 Task: Create a Board called Board0000000049 in Workspace WS0000000017 in Trello with Visibility as Workspace. Create a Board called Board0000000050 in Workspace WS0000000017 in Trello with Visibility as Private. Create a Board called Board0000000051 in Workspace WS0000000017 in Trello with Visibility as Public. Create Card Card0000000193 in Board Board0000000049 in Workspace WS0000000017 in Trello. Create Card Card0000000194 in Board Board0000000049 in Workspace WS0000000017 in Trello
Action: Mouse moved to (388, 40)
Screenshot: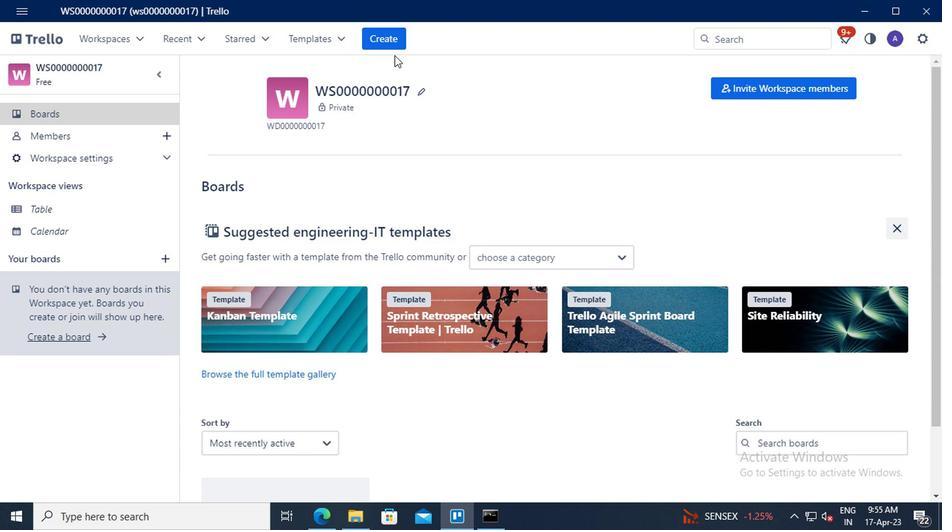 
Action: Mouse pressed left at (388, 40)
Screenshot: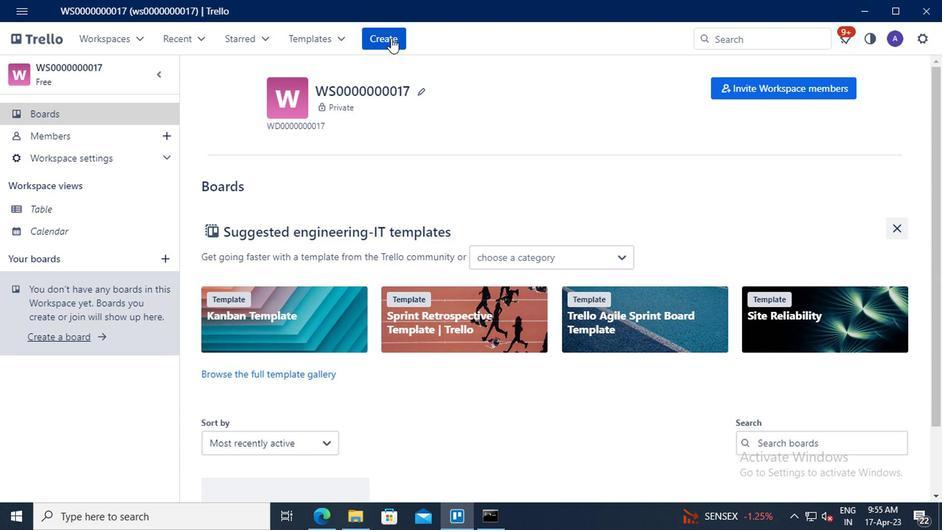
Action: Mouse moved to (408, 94)
Screenshot: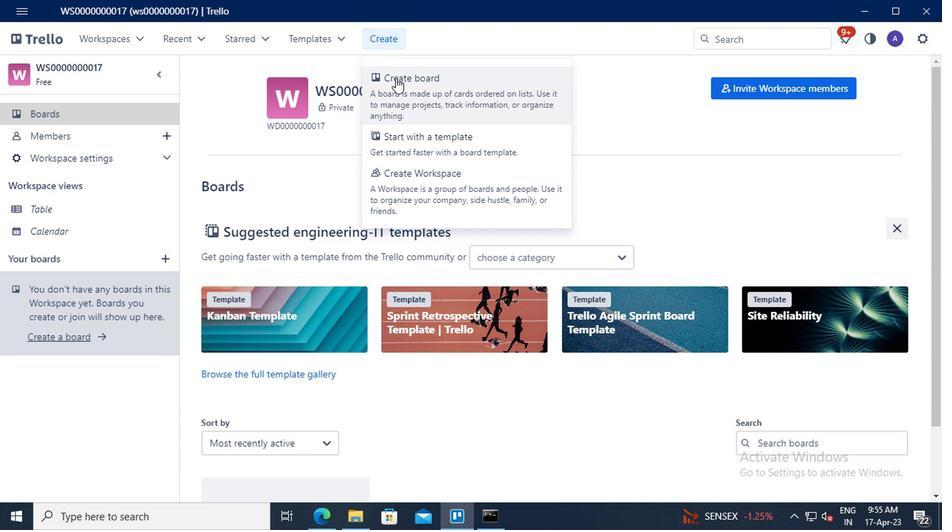 
Action: Mouse pressed left at (408, 94)
Screenshot: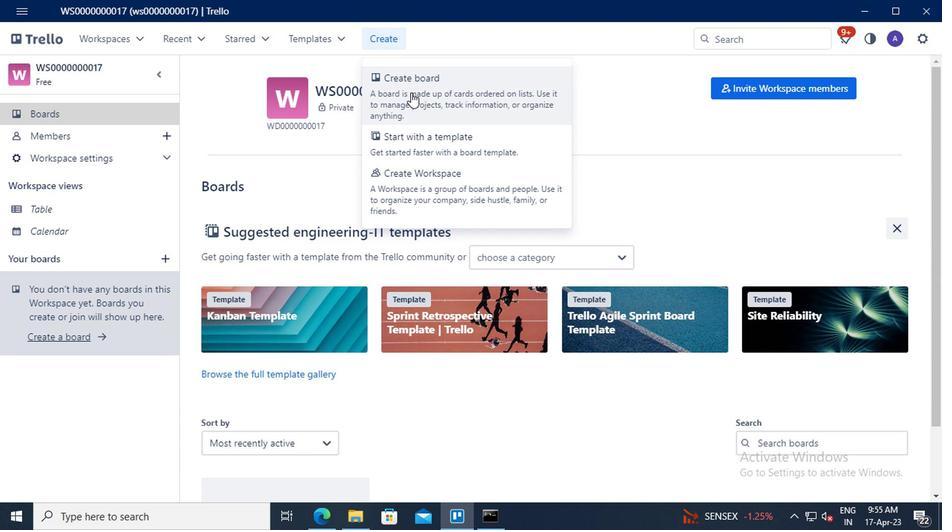 
Action: Mouse moved to (428, 295)
Screenshot: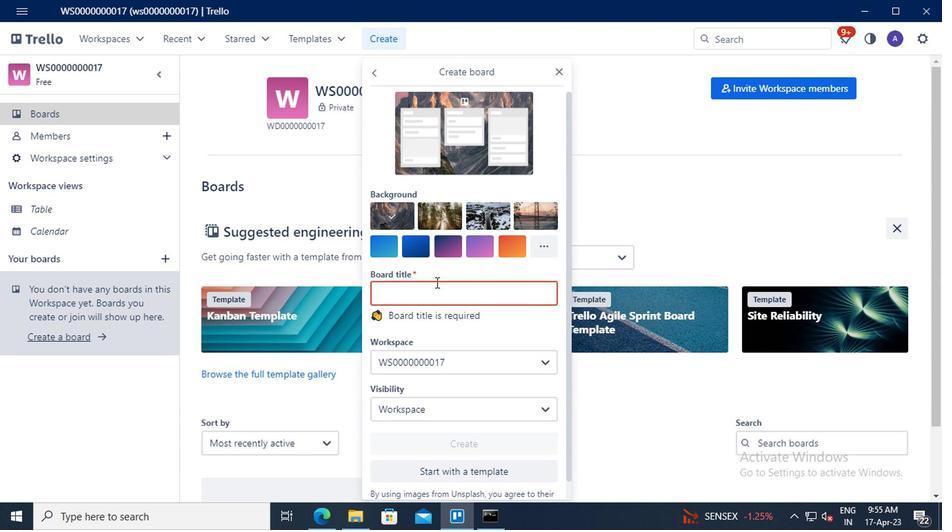 
Action: Mouse pressed left at (428, 295)
Screenshot: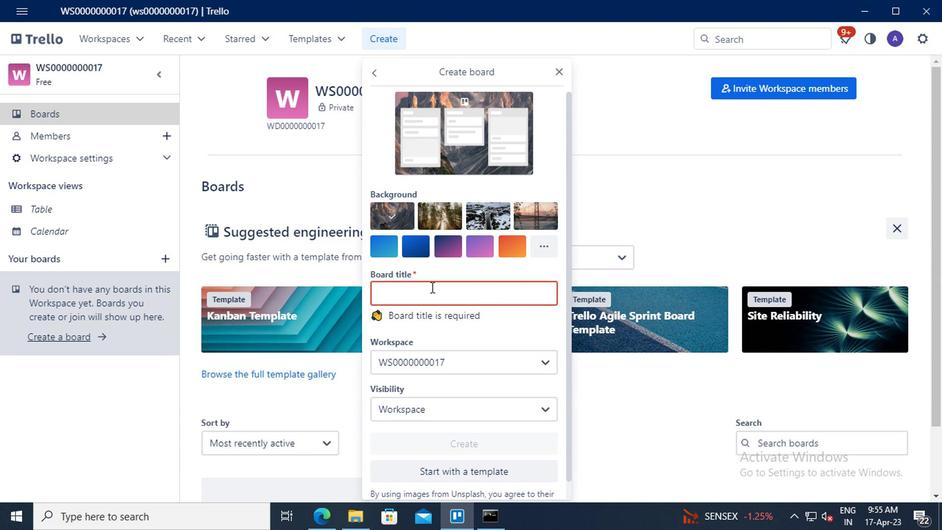 
Action: Key pressed <Key.shift>BOARD0000000049
Screenshot: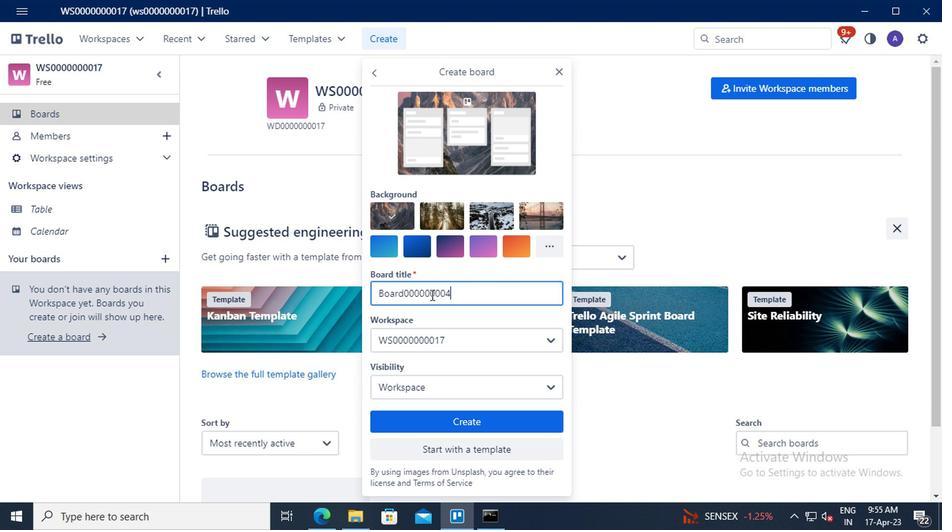 
Action: Mouse moved to (430, 385)
Screenshot: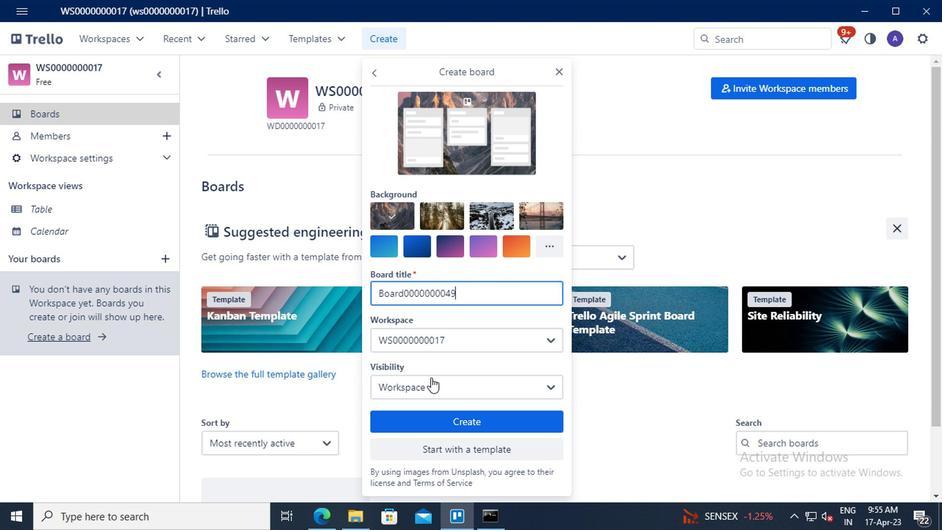 
Action: Mouse pressed left at (430, 385)
Screenshot: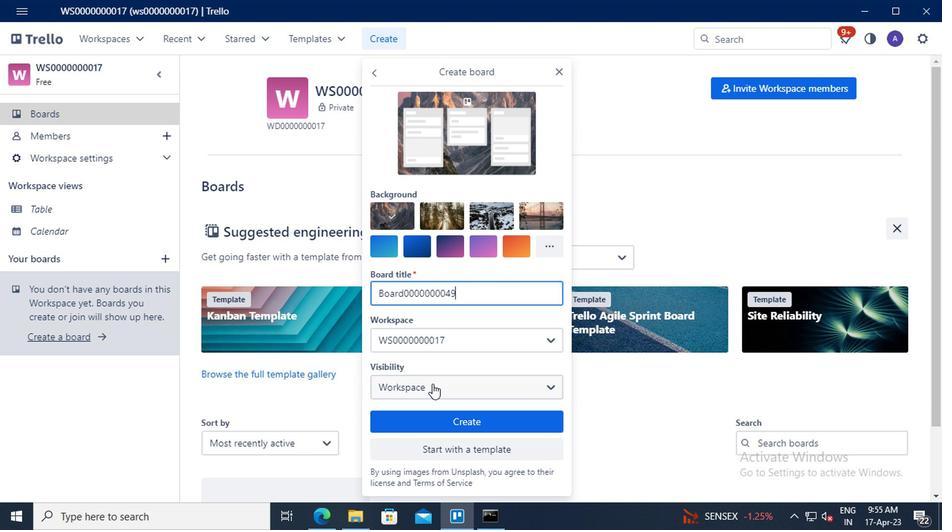 
Action: Mouse moved to (437, 472)
Screenshot: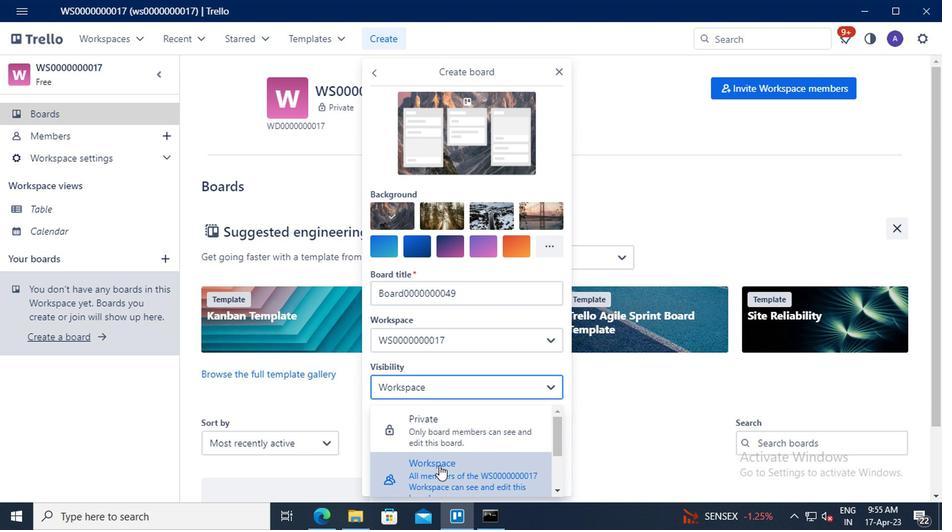 
Action: Mouse pressed left at (437, 472)
Screenshot: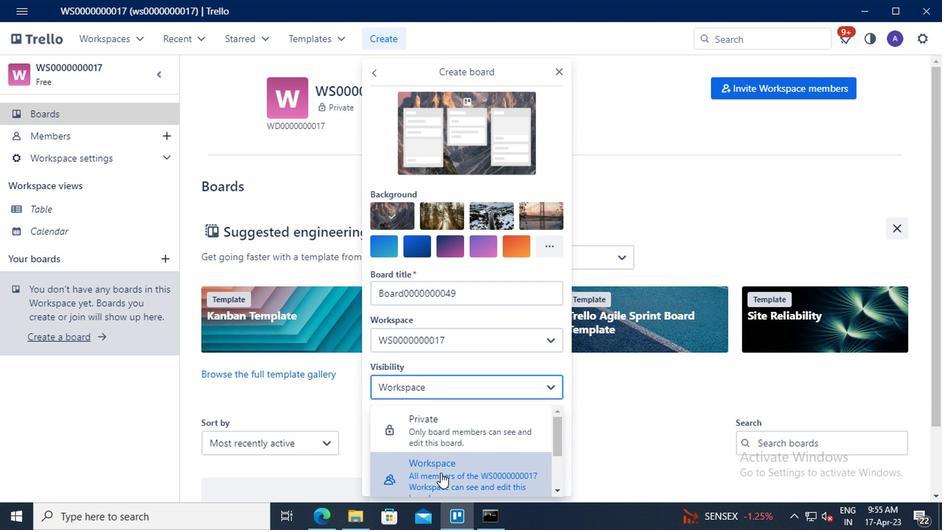 
Action: Mouse moved to (449, 426)
Screenshot: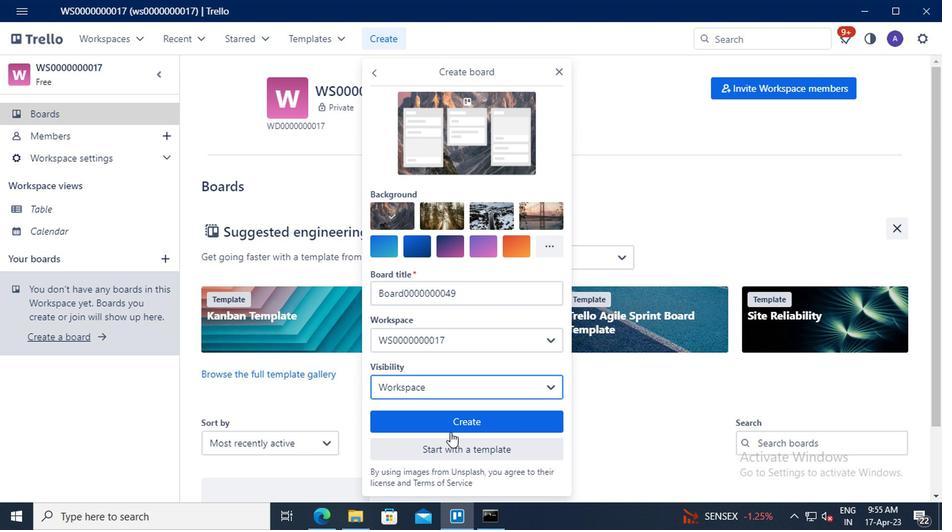 
Action: Mouse pressed left at (449, 426)
Screenshot: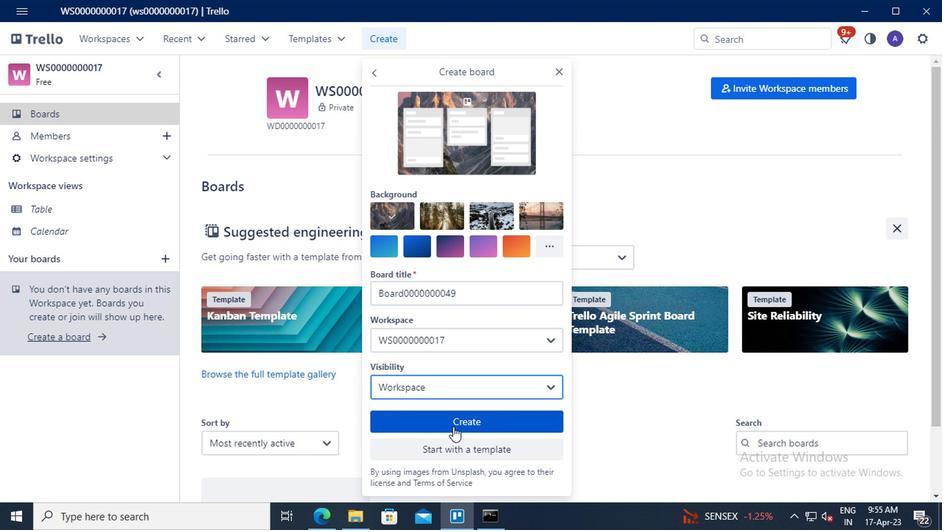 
Action: Mouse moved to (380, 32)
Screenshot: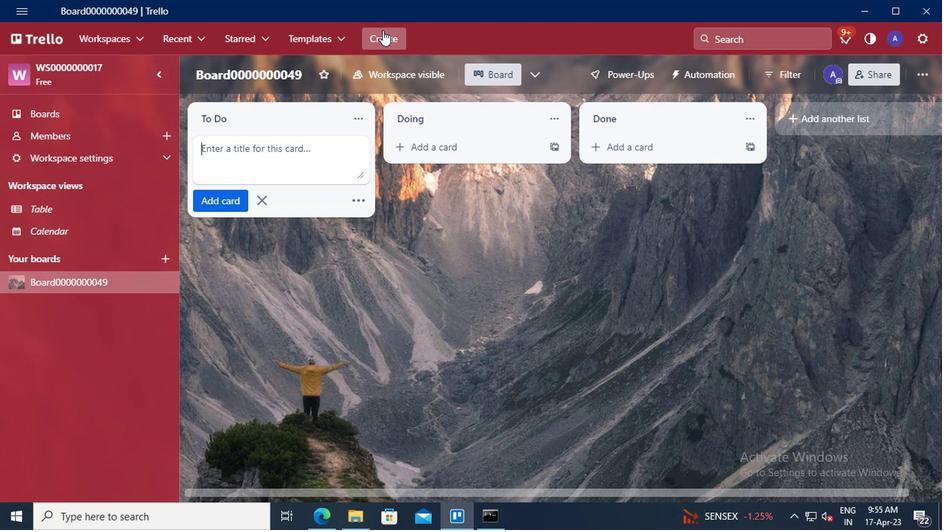 
Action: Mouse pressed left at (380, 32)
Screenshot: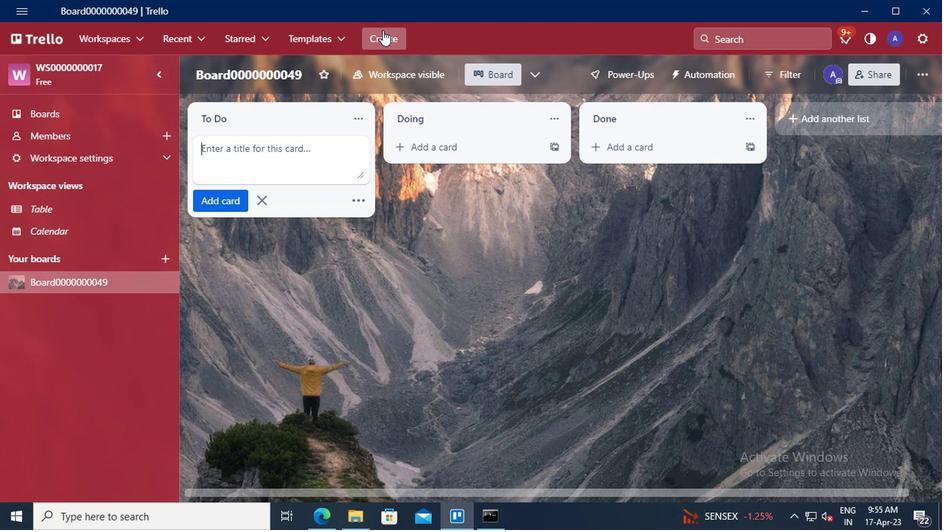 
Action: Mouse moved to (416, 91)
Screenshot: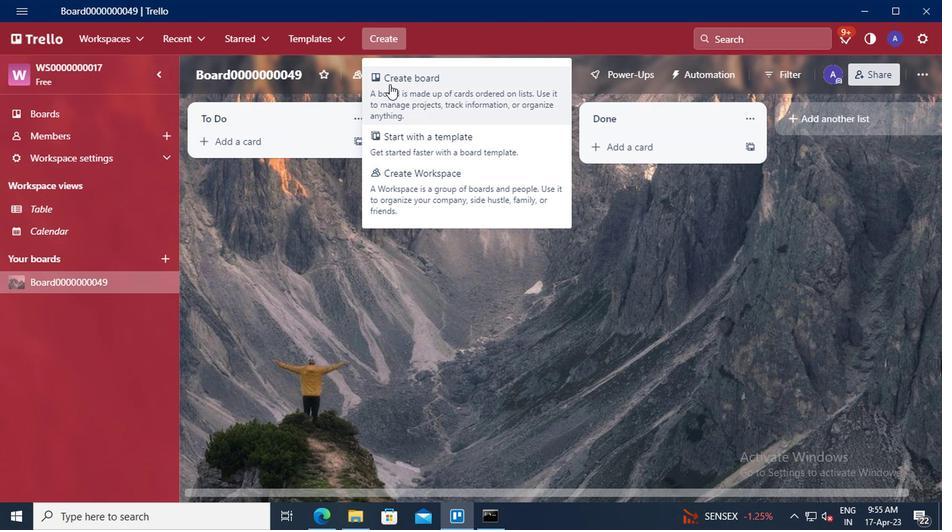 
Action: Mouse pressed left at (416, 91)
Screenshot: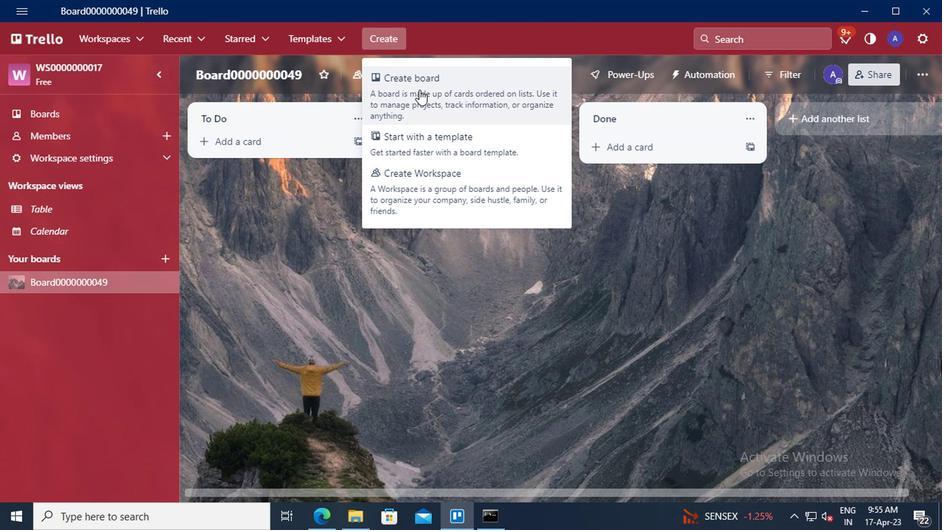 
Action: Mouse moved to (407, 294)
Screenshot: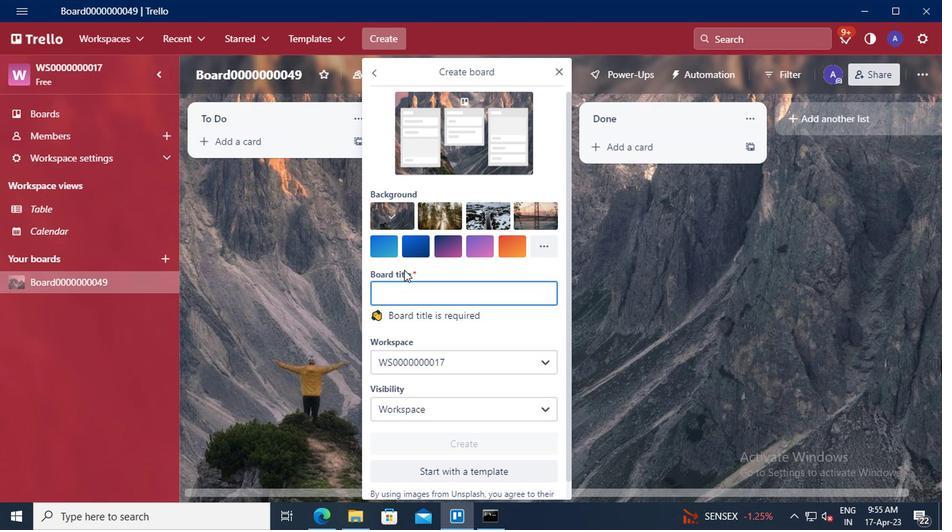 
Action: Mouse pressed left at (407, 294)
Screenshot: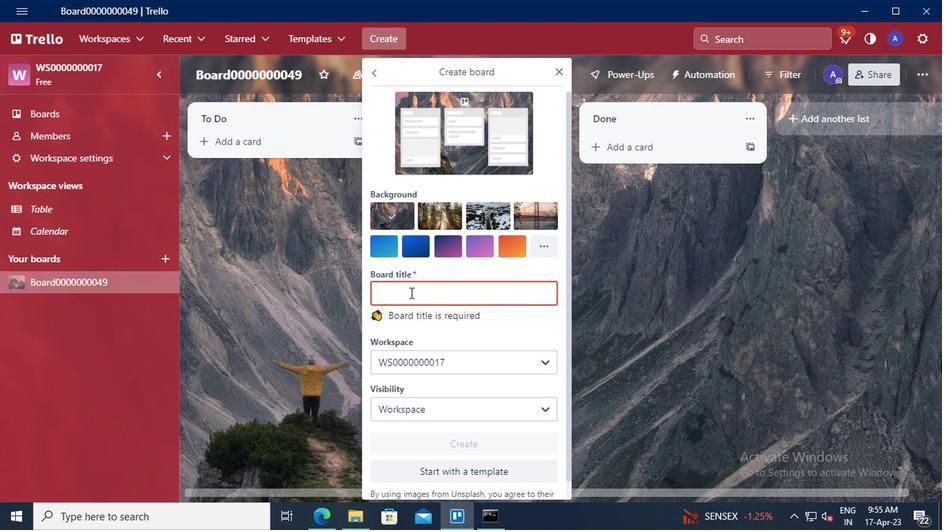 
Action: Key pressed <Key.shift>BOARD0000000050
Screenshot: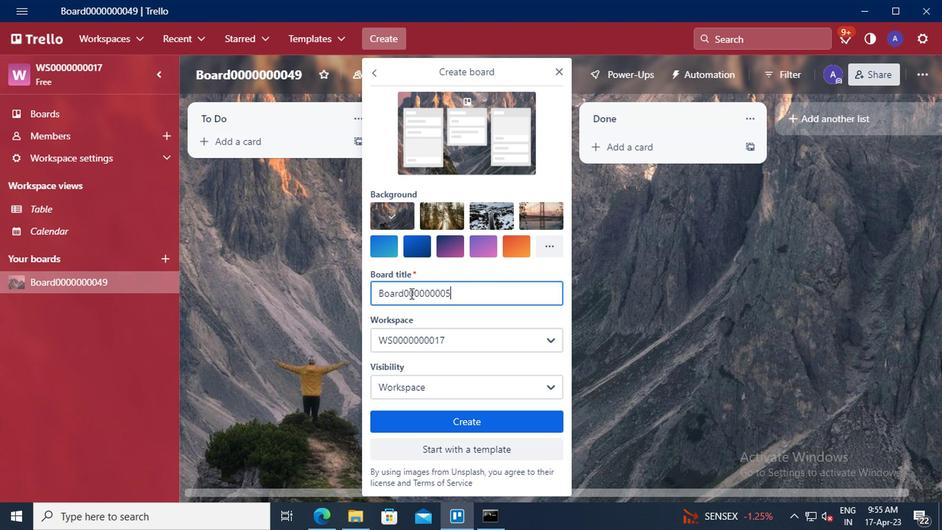 
Action: Mouse moved to (418, 381)
Screenshot: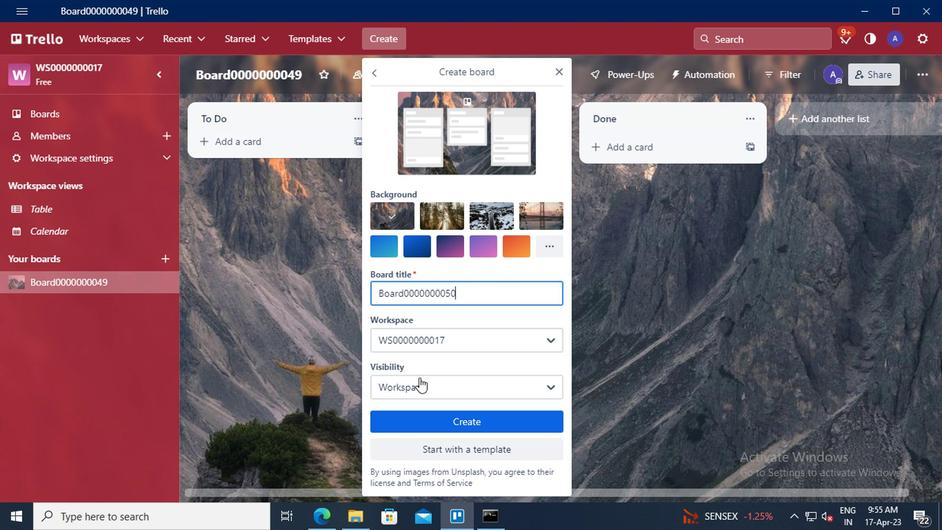 
Action: Mouse pressed left at (418, 381)
Screenshot: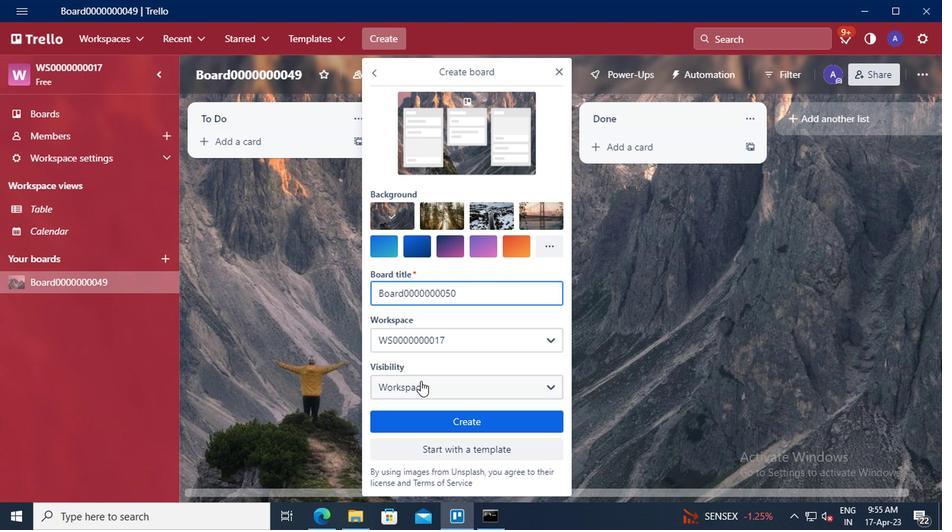 
Action: Mouse moved to (433, 416)
Screenshot: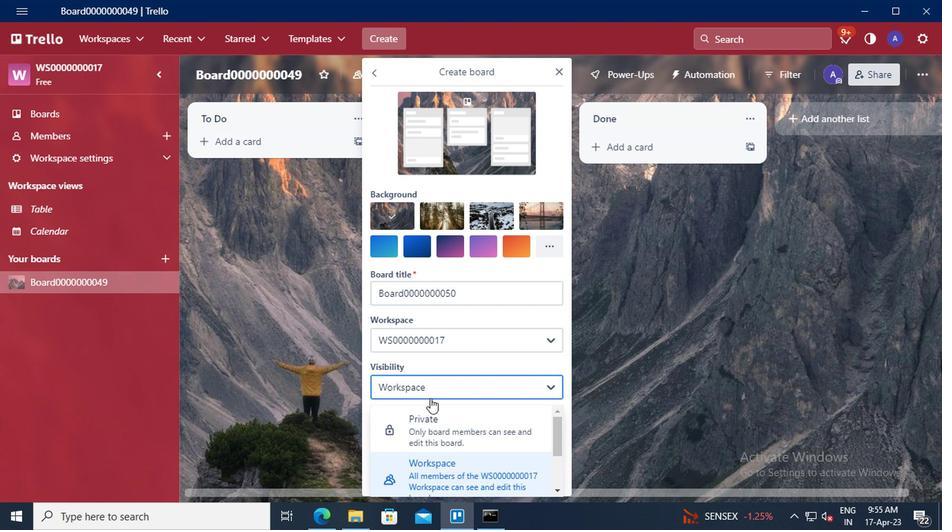 
Action: Mouse pressed left at (433, 416)
Screenshot: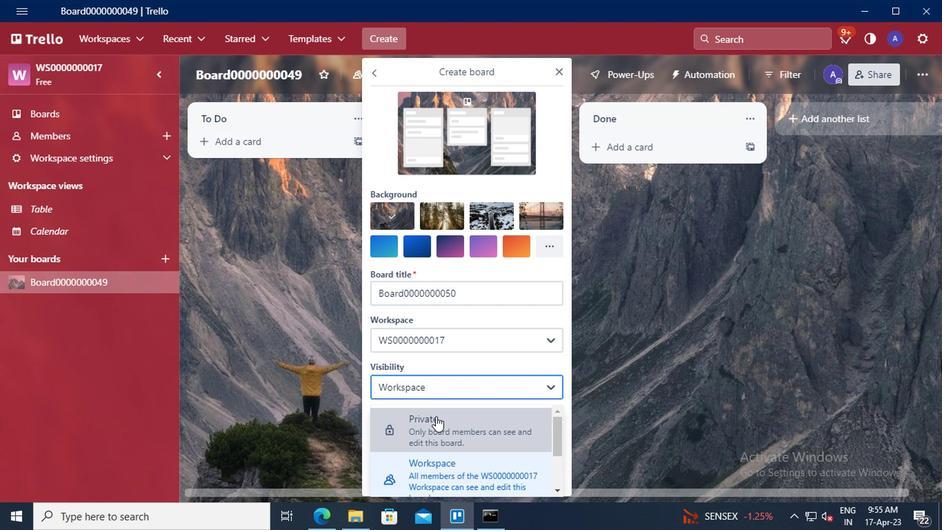 
Action: Mouse moved to (462, 416)
Screenshot: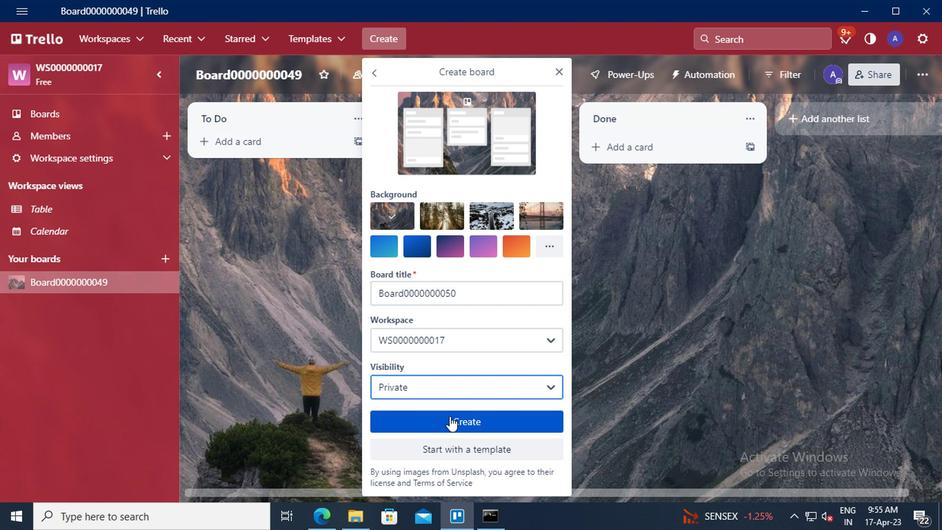 
Action: Mouse pressed left at (462, 416)
Screenshot: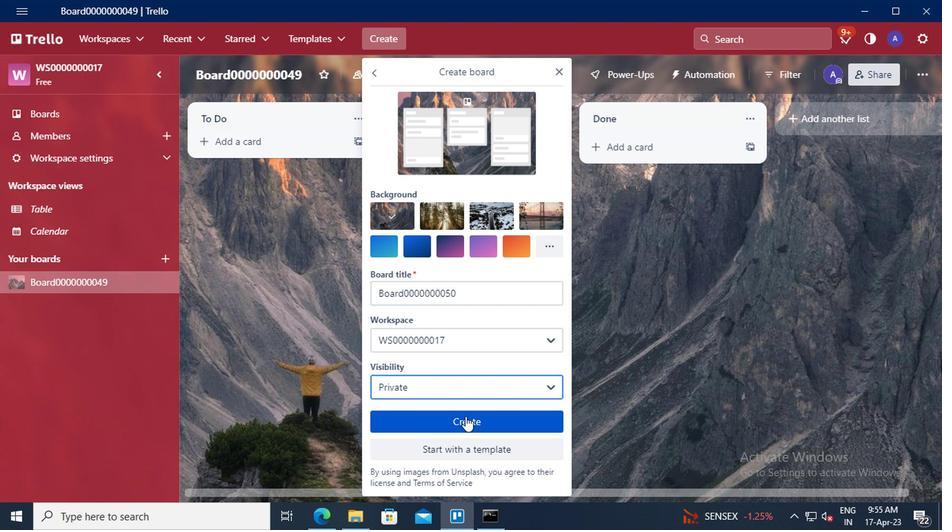 
Action: Mouse moved to (379, 42)
Screenshot: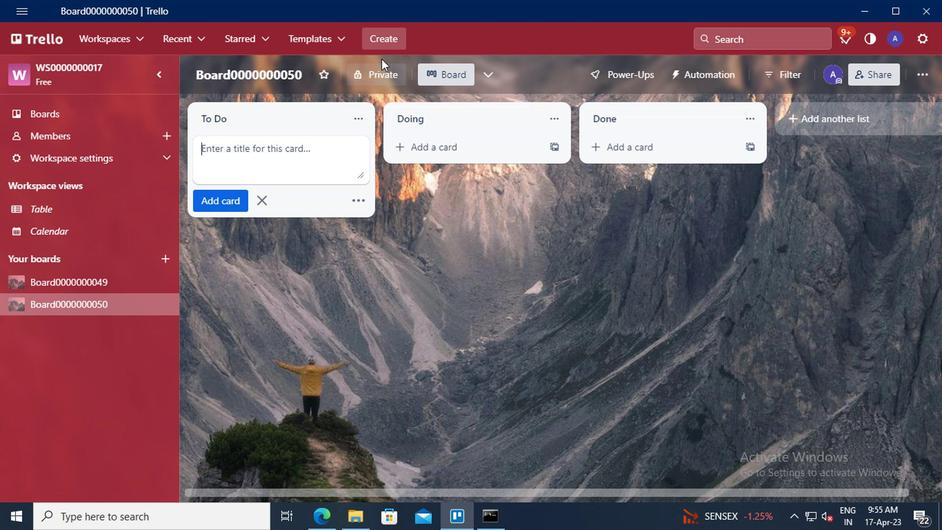 
Action: Mouse pressed left at (379, 42)
Screenshot: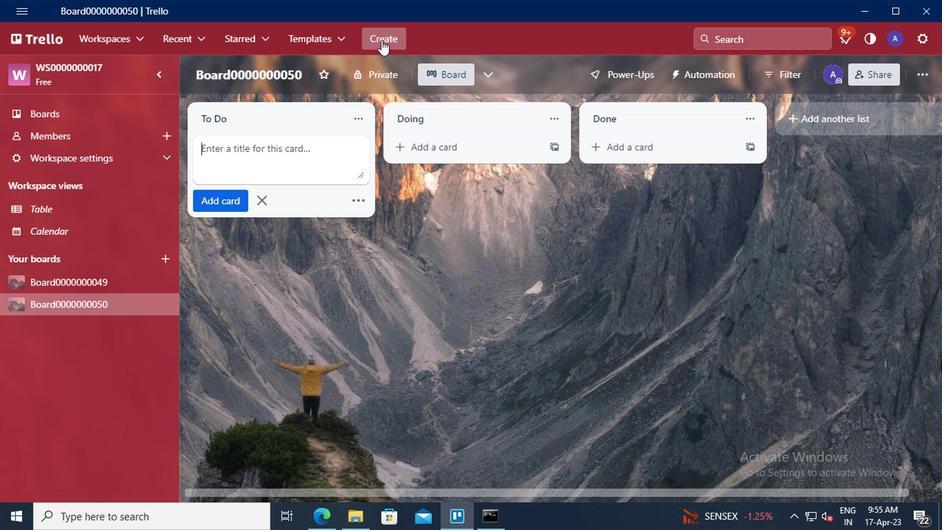 
Action: Mouse moved to (405, 85)
Screenshot: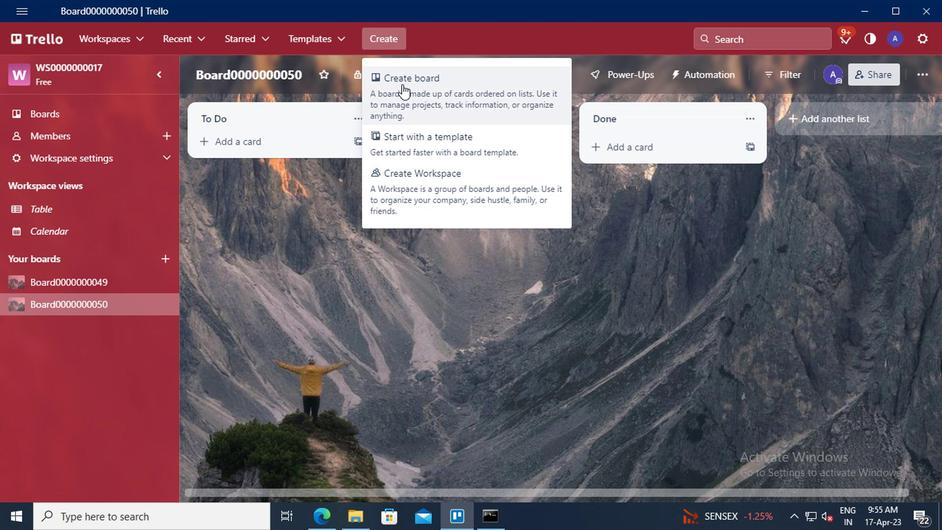 
Action: Mouse pressed left at (405, 85)
Screenshot: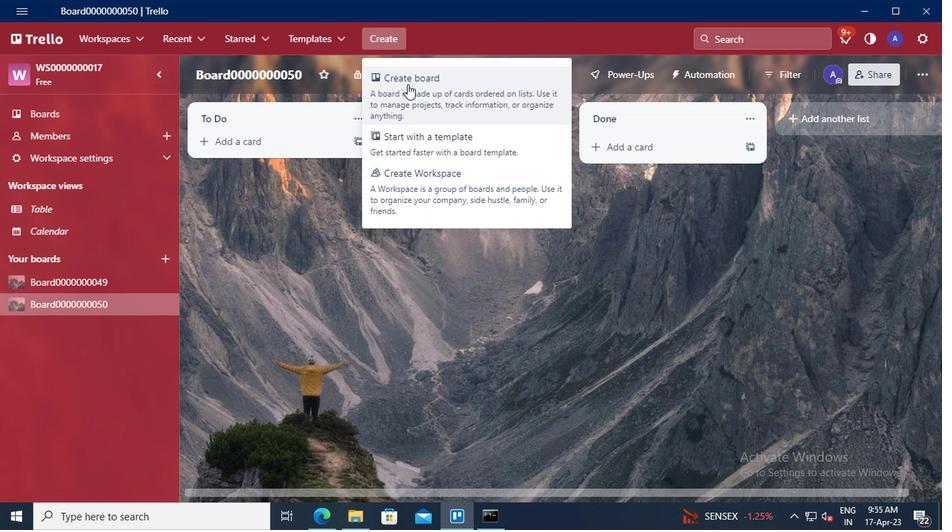 
Action: Mouse moved to (409, 289)
Screenshot: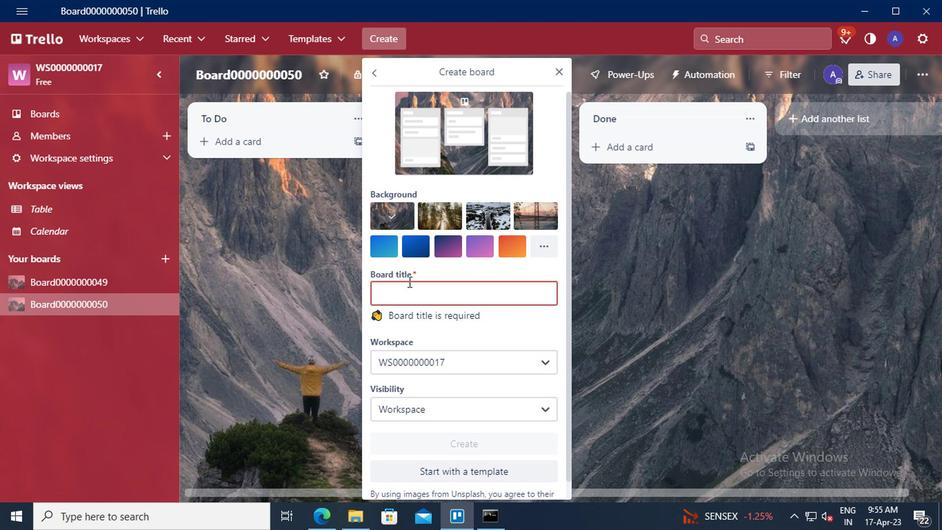 
Action: Mouse pressed left at (409, 289)
Screenshot: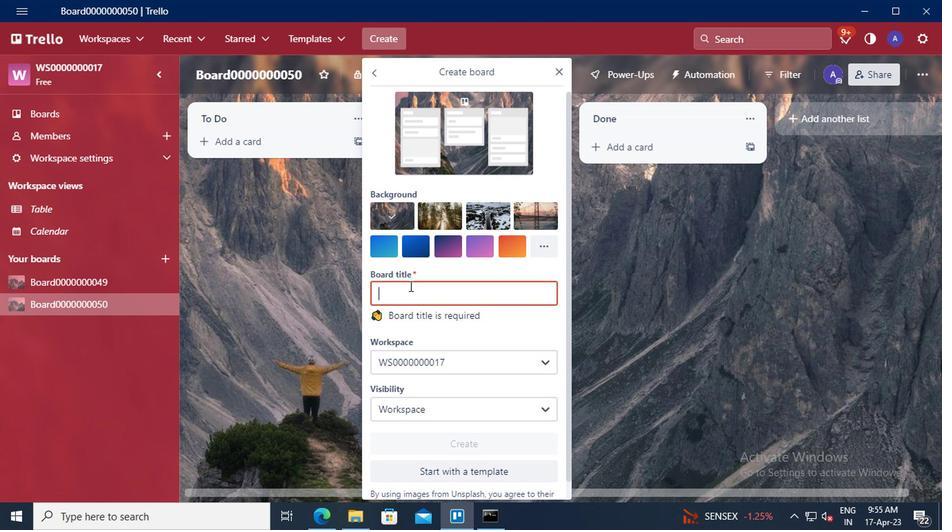 
Action: Key pressed <Key.shift>BOARD0000000051
Screenshot: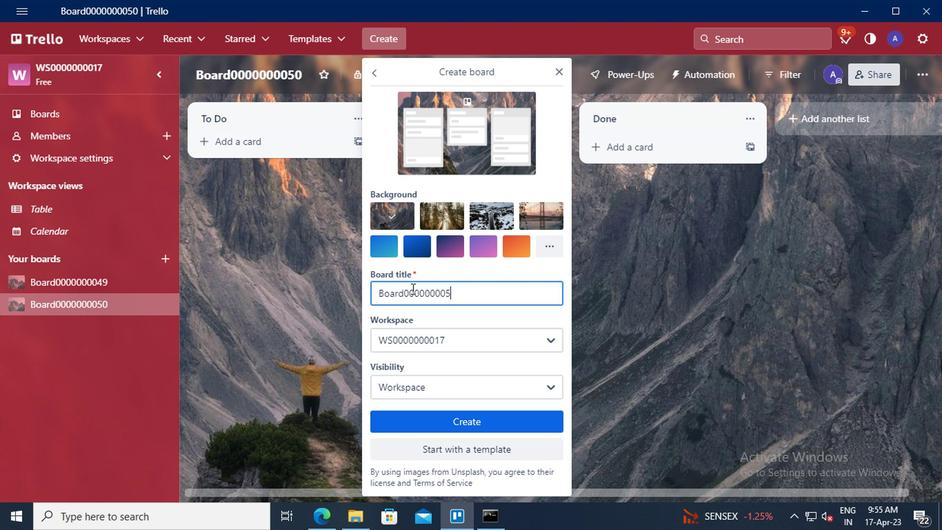 
Action: Mouse moved to (415, 390)
Screenshot: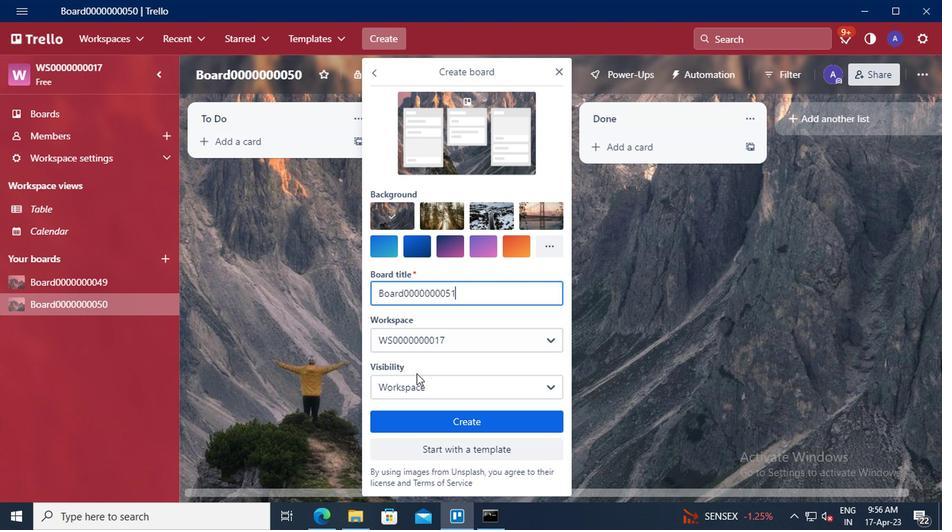 
Action: Mouse pressed left at (415, 390)
Screenshot: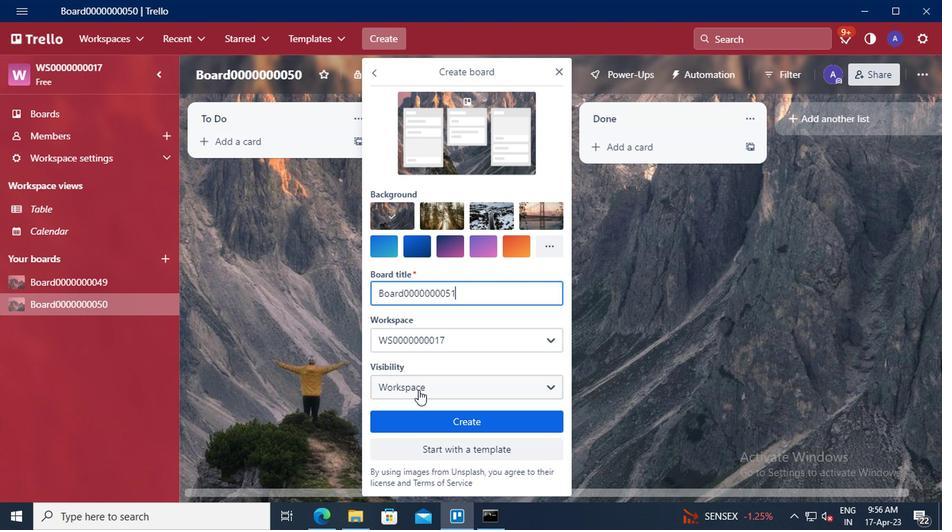 
Action: Mouse moved to (428, 421)
Screenshot: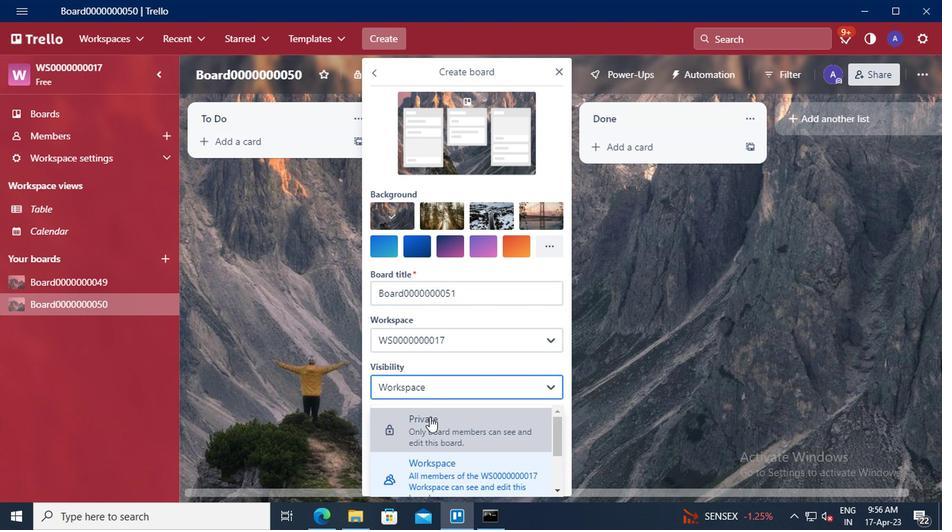 
Action: Mouse scrolled (428, 420) with delta (0, 0)
Screenshot: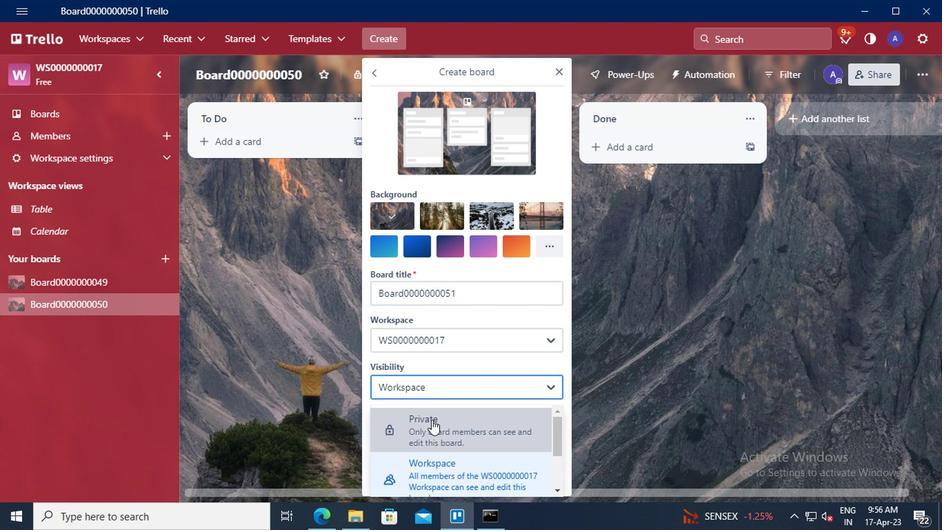 
Action: Mouse moved to (430, 449)
Screenshot: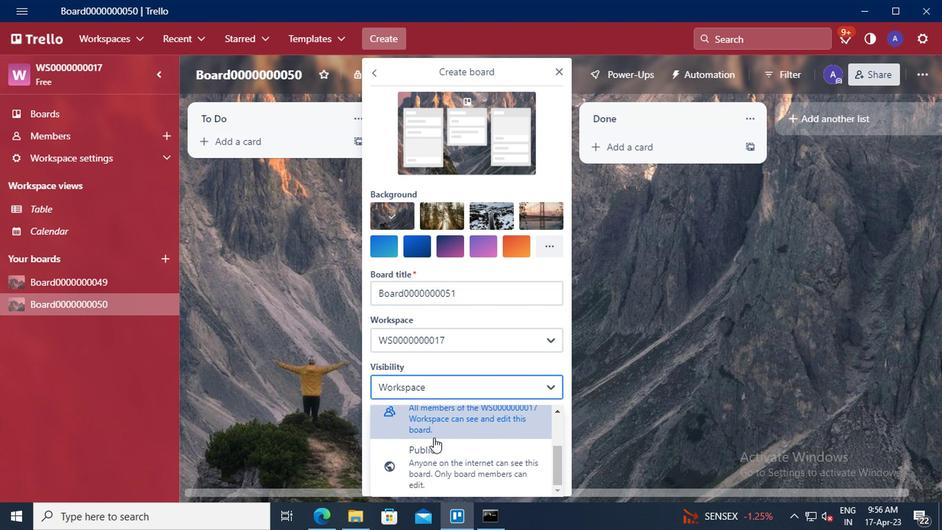 
Action: Mouse pressed left at (430, 449)
Screenshot: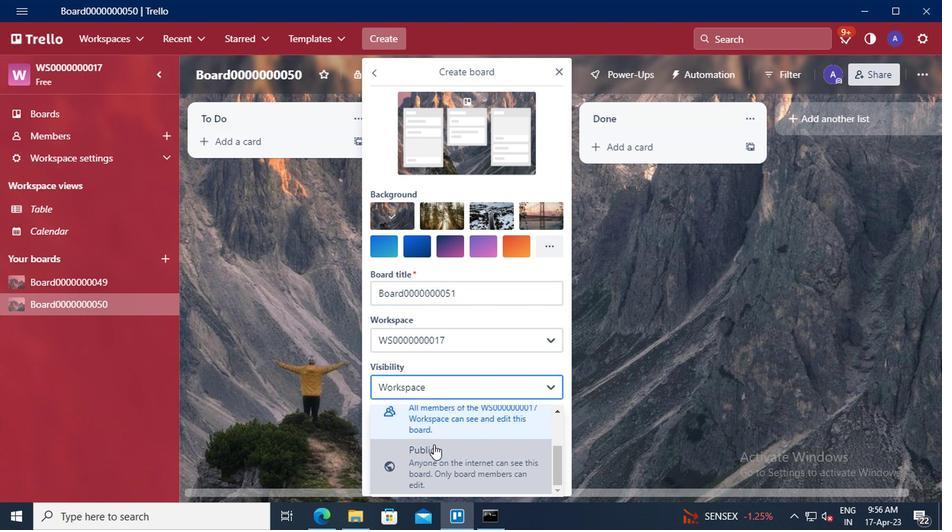 
Action: Mouse moved to (475, 349)
Screenshot: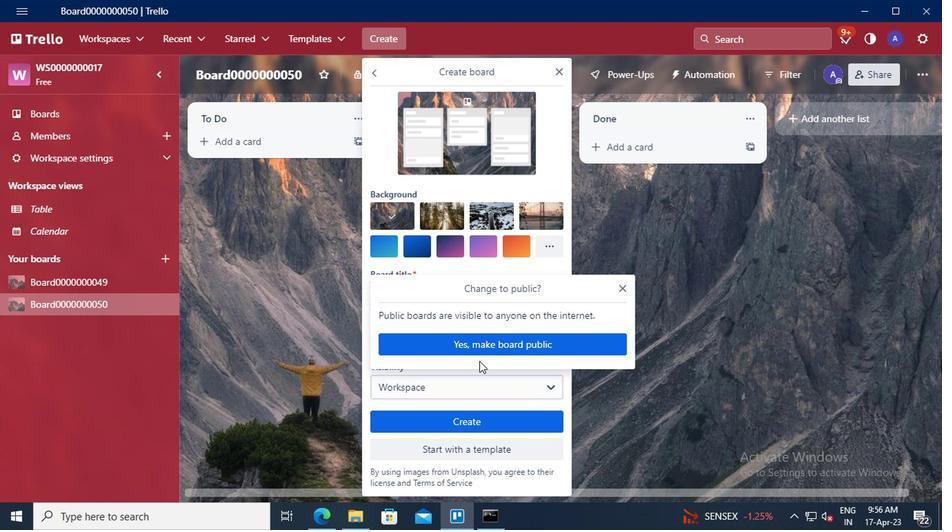 
Action: Mouse pressed left at (475, 349)
Screenshot: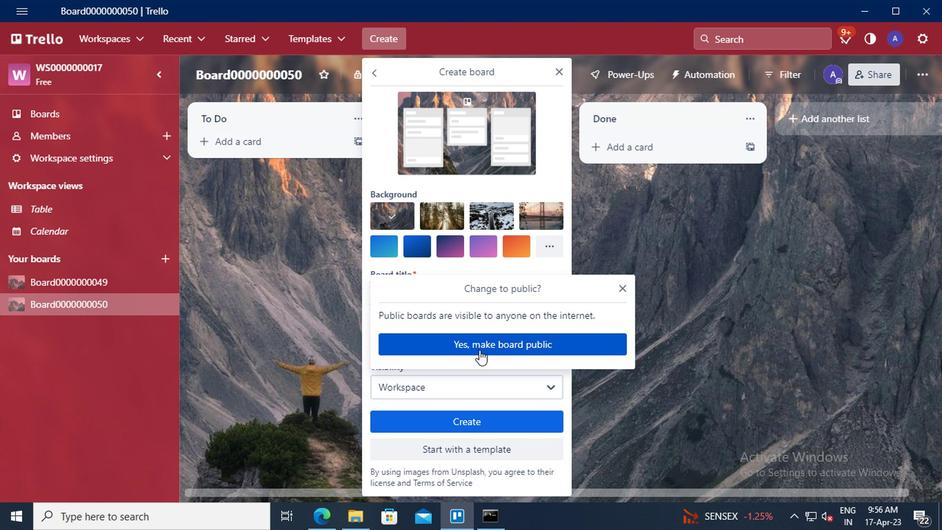 
Action: Mouse moved to (473, 420)
Screenshot: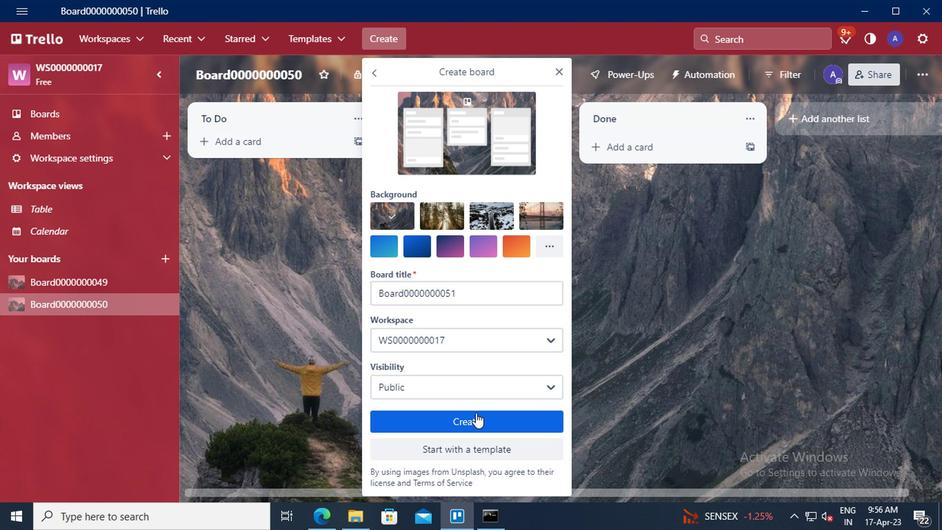 
Action: Mouse pressed left at (473, 420)
Screenshot: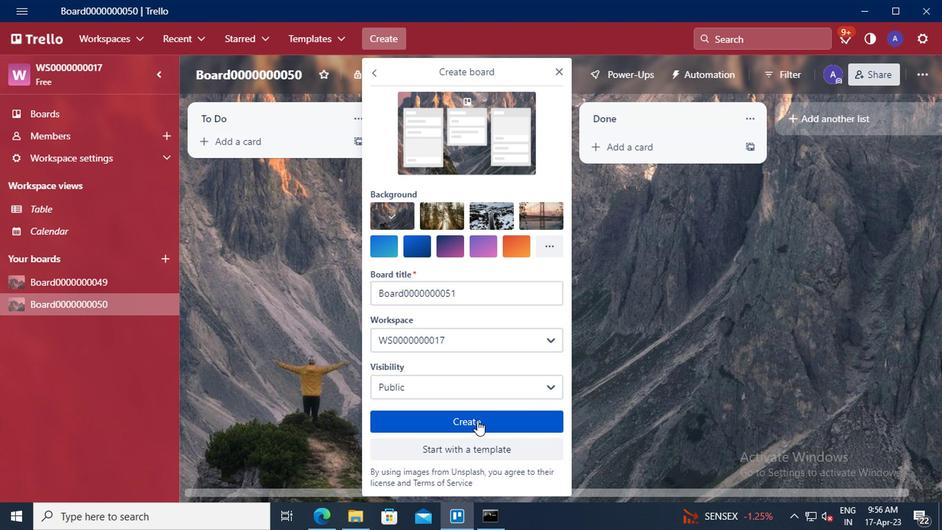 
Action: Mouse moved to (90, 281)
Screenshot: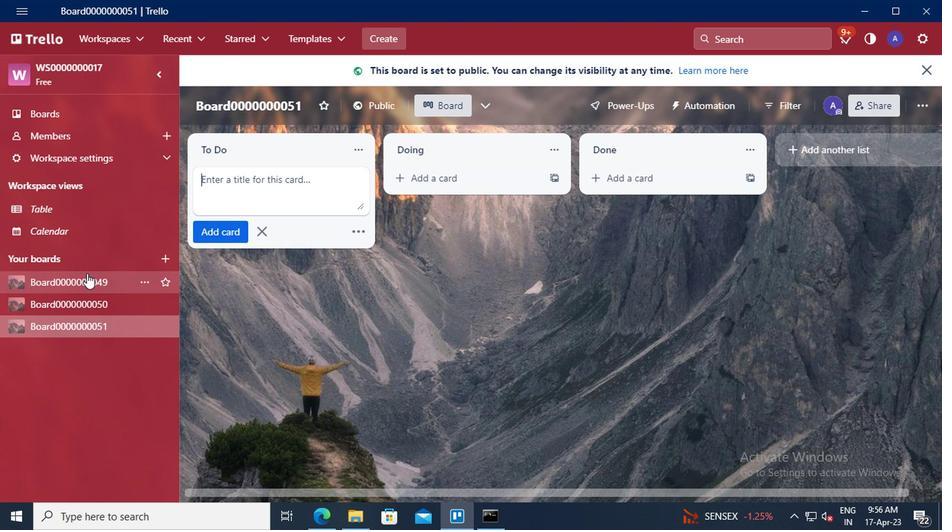 
Action: Mouse pressed left at (90, 281)
Screenshot: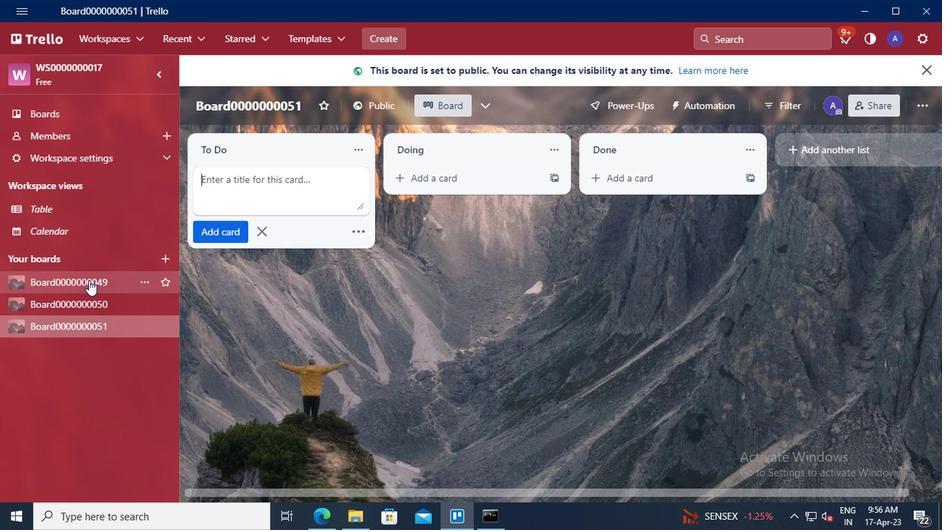 
Action: Mouse moved to (238, 152)
Screenshot: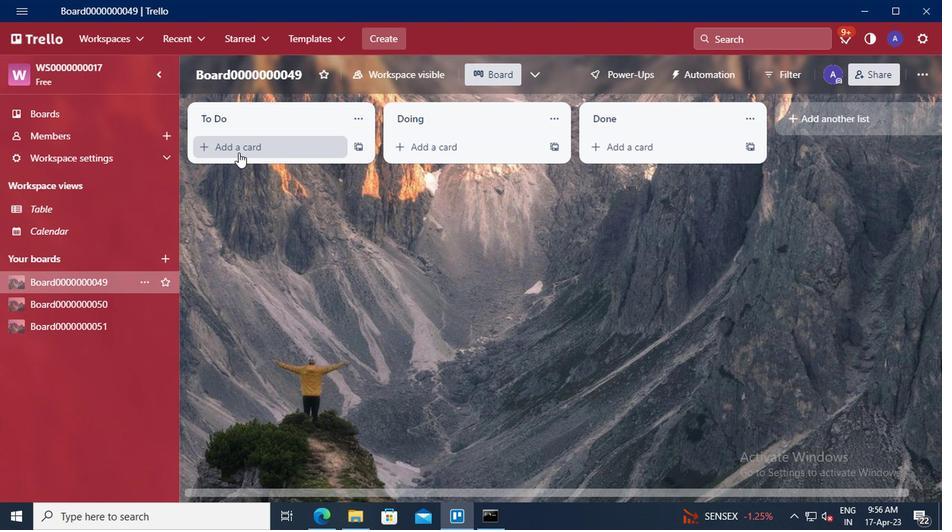 
Action: Mouse pressed left at (238, 152)
Screenshot: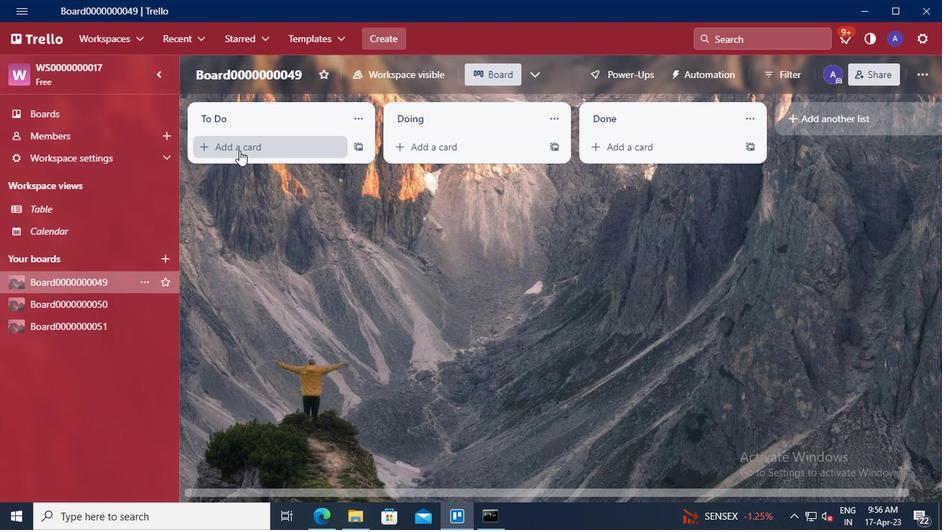 
Action: Mouse moved to (244, 158)
Screenshot: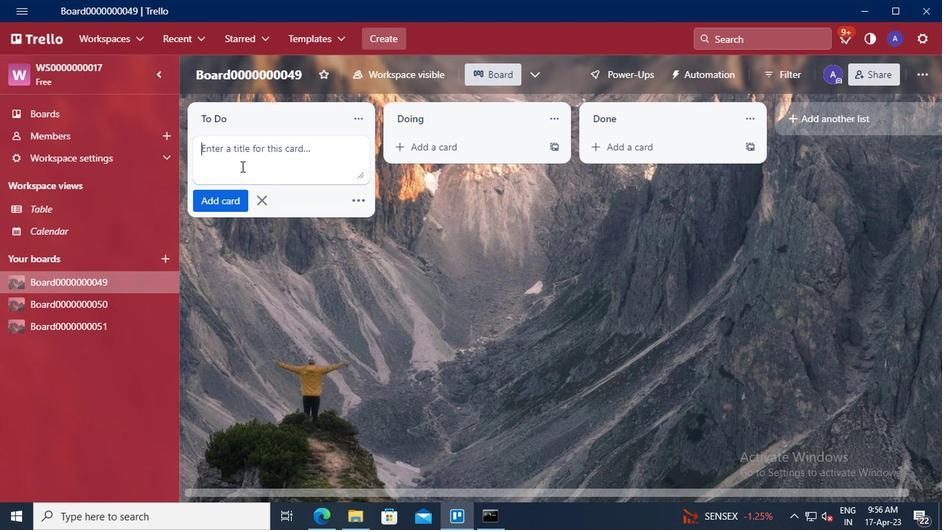 
Action: Mouse pressed left at (244, 158)
Screenshot: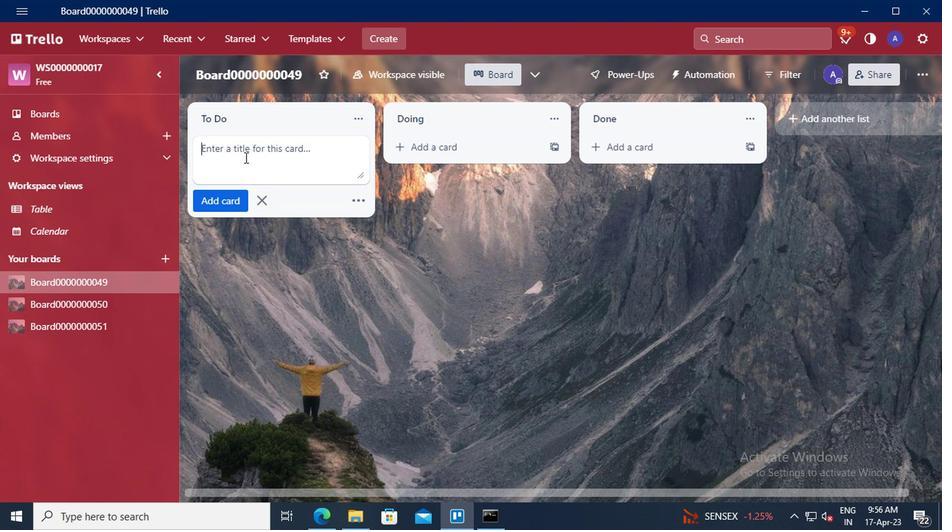 
Action: Key pressed <Key.shift>CARD0000000193
Screenshot: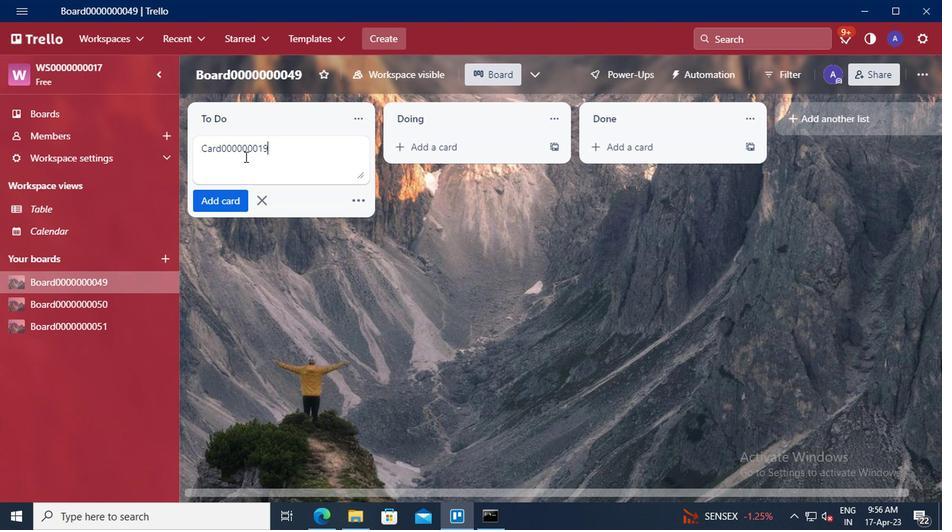 
Action: Mouse moved to (231, 204)
Screenshot: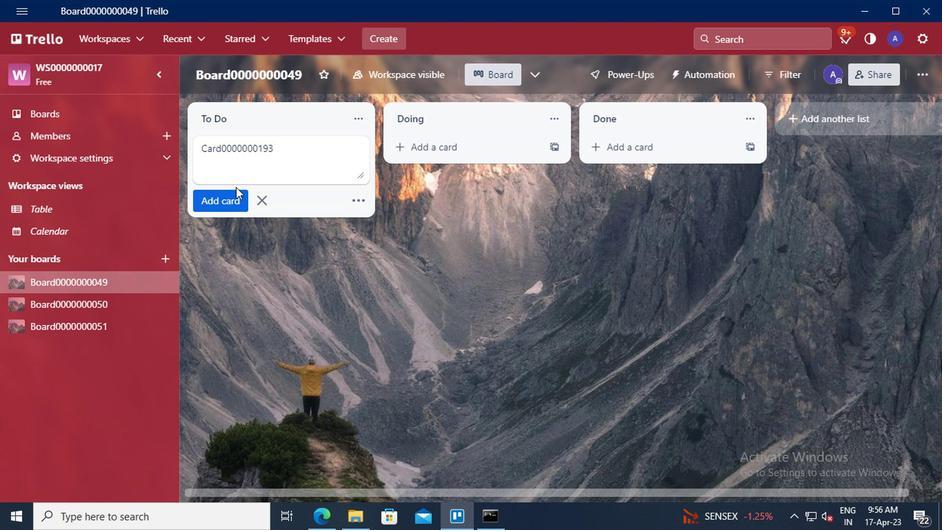 
Action: Mouse pressed left at (231, 204)
Screenshot: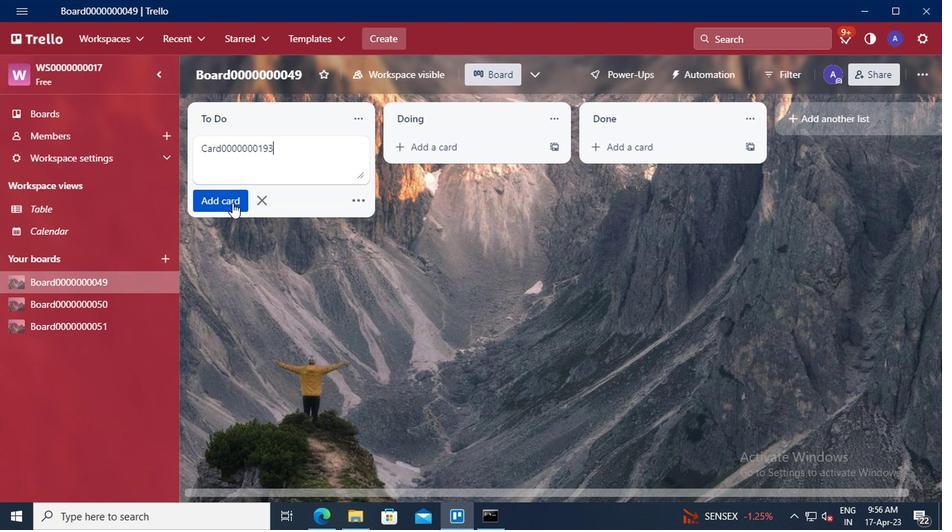 
Action: Mouse moved to (231, 178)
Screenshot: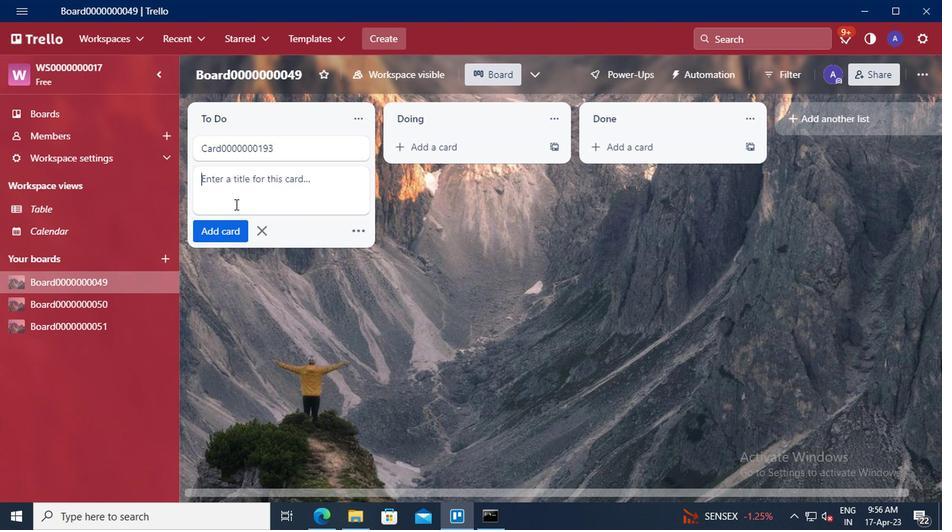 
Action: Mouse pressed left at (231, 178)
Screenshot: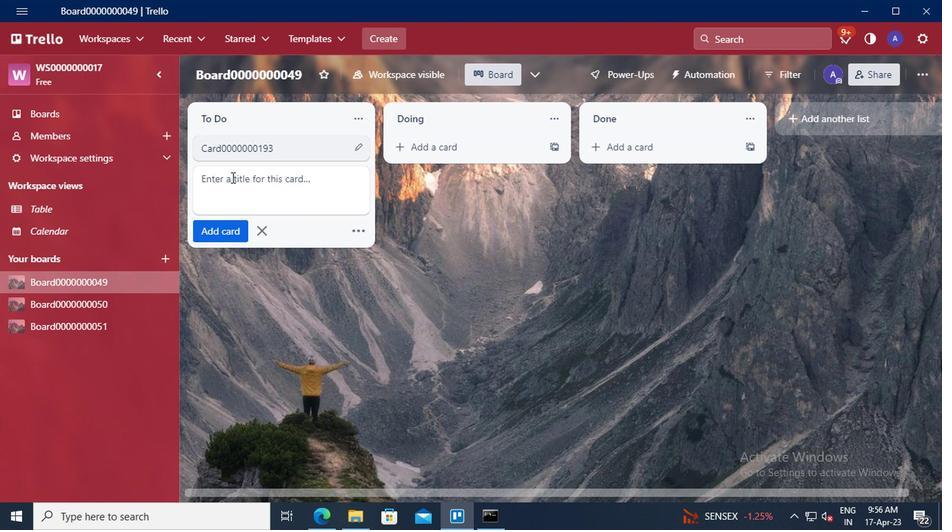 
Action: Key pressed <Key.shift>CARD0000000194
Screenshot: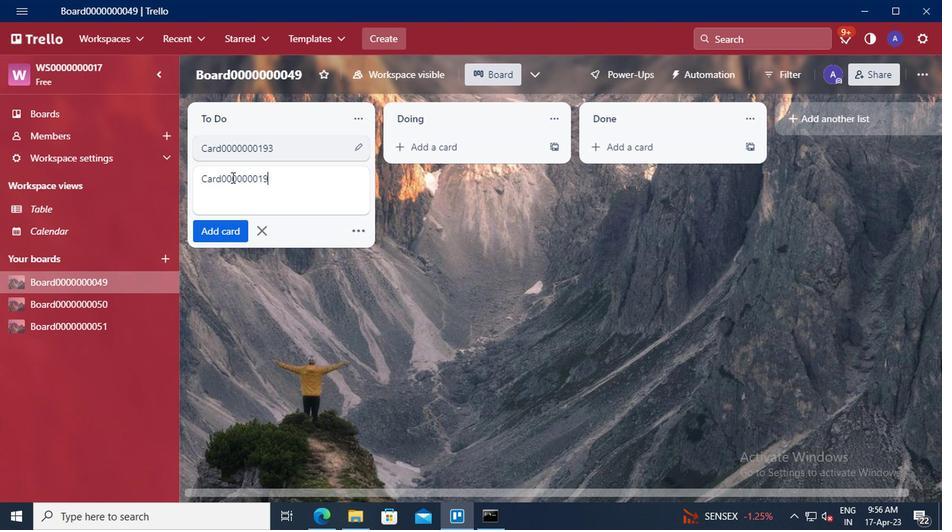 
Action: Mouse moved to (230, 227)
Screenshot: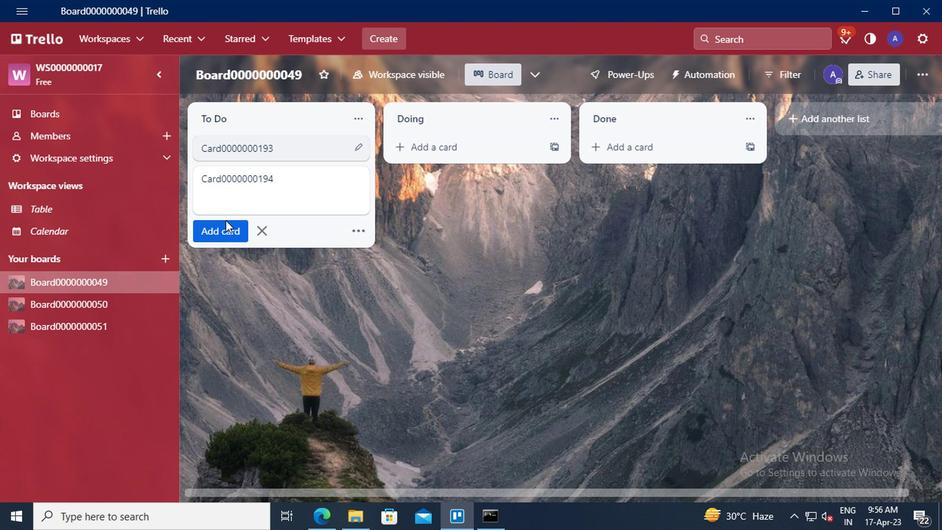 
Action: Mouse pressed left at (230, 227)
Screenshot: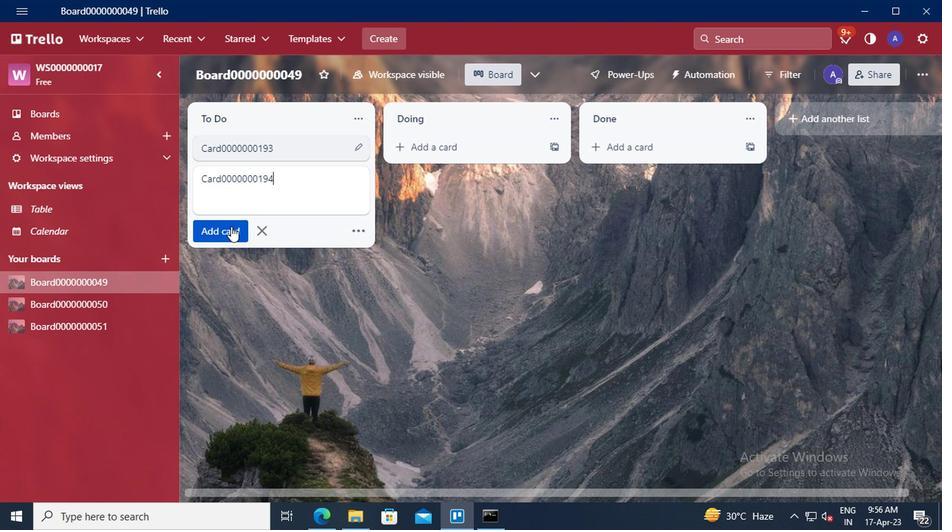 
